 Task: In the  document scenario.epub Download file as 'Microsoft Word' Share this file with 'softage.9@softage.net' Insert the command  Suggesting 
Action: Mouse moved to (218, 455)
Screenshot: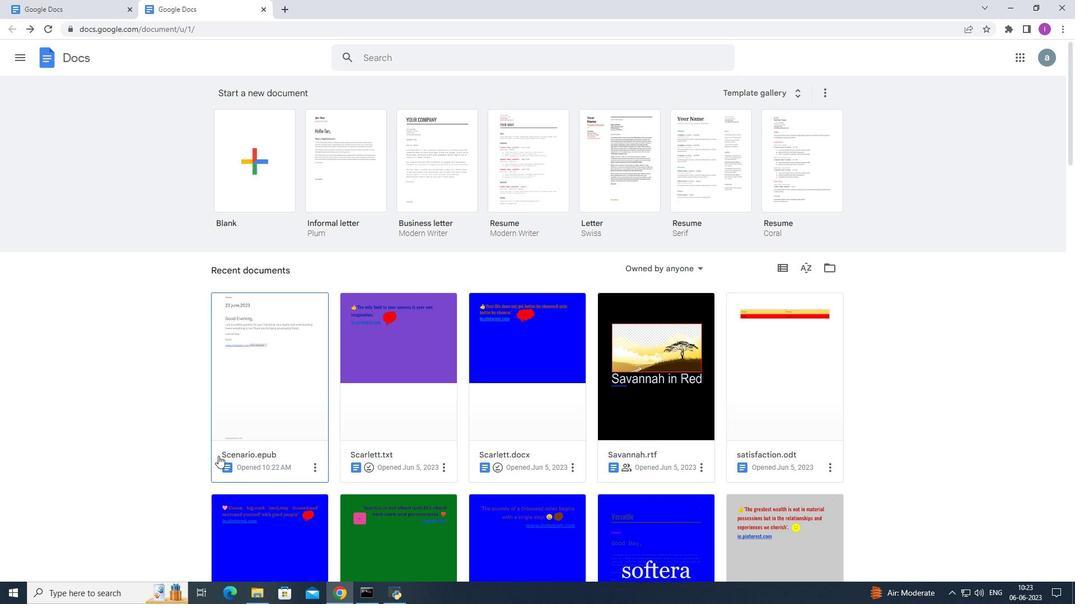 
Action: Mouse pressed left at (218, 455)
Screenshot: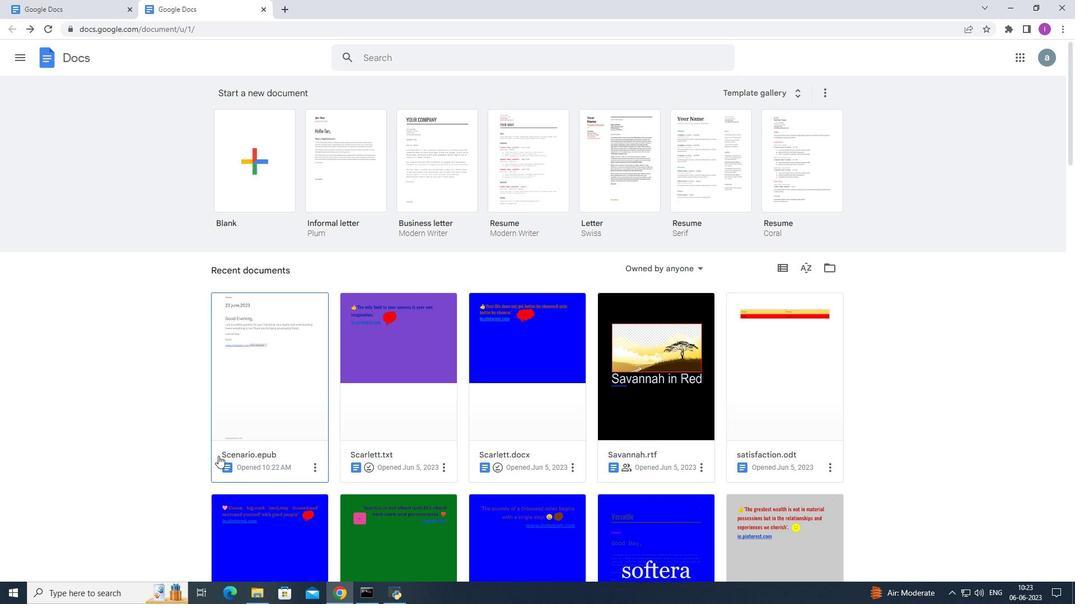 
Action: Mouse moved to (45, 59)
Screenshot: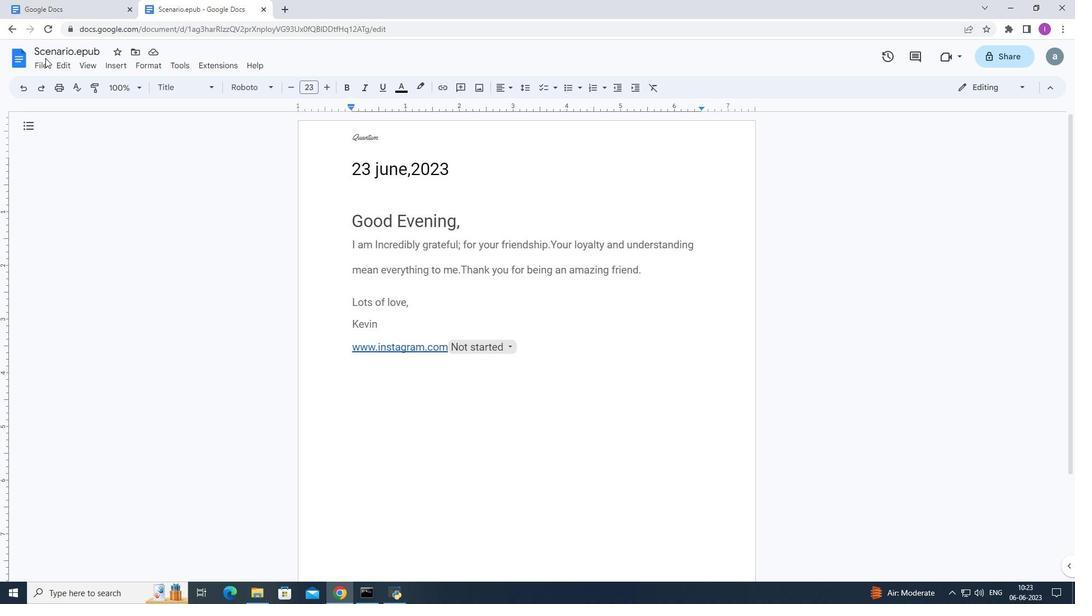 
Action: Mouse pressed left at (45, 59)
Screenshot: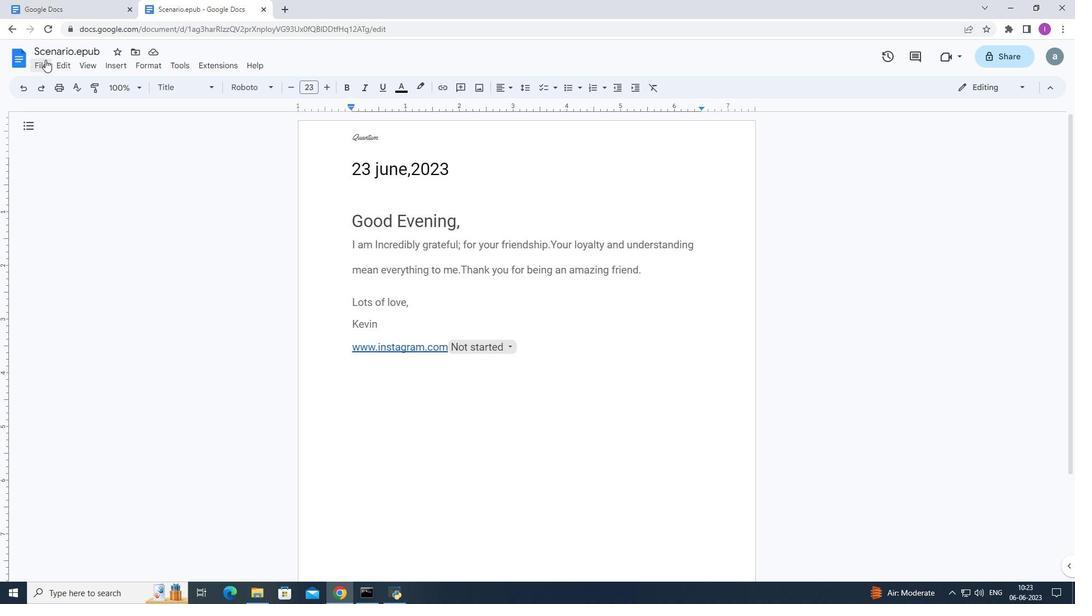 
Action: Mouse moved to (243, 185)
Screenshot: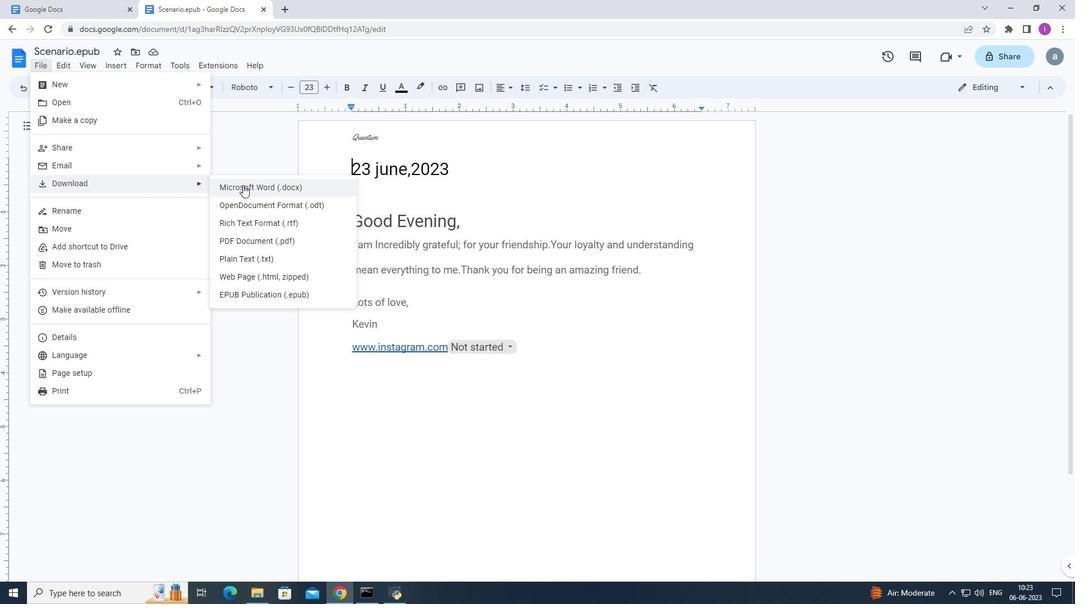 
Action: Mouse pressed left at (243, 185)
Screenshot: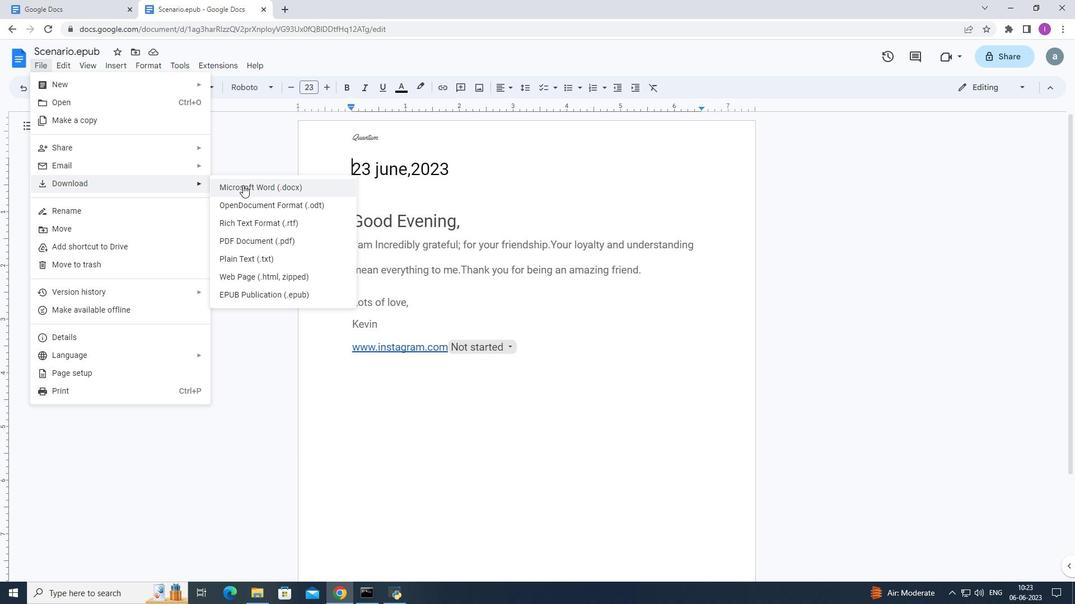 
Action: Mouse moved to (45, 70)
Screenshot: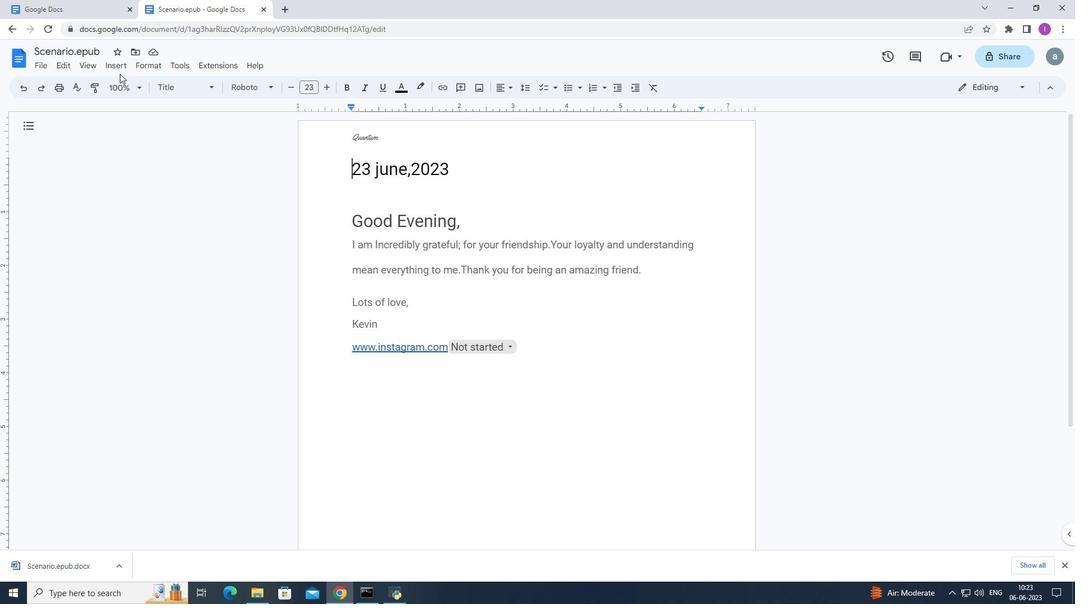
Action: Mouse pressed left at (45, 70)
Screenshot: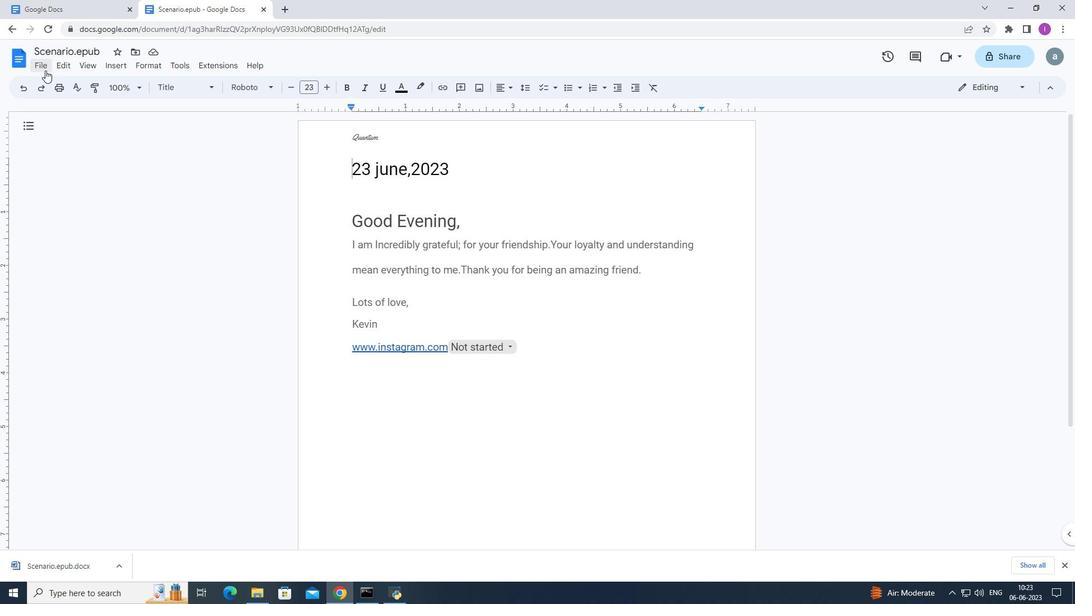 
Action: Mouse moved to (248, 147)
Screenshot: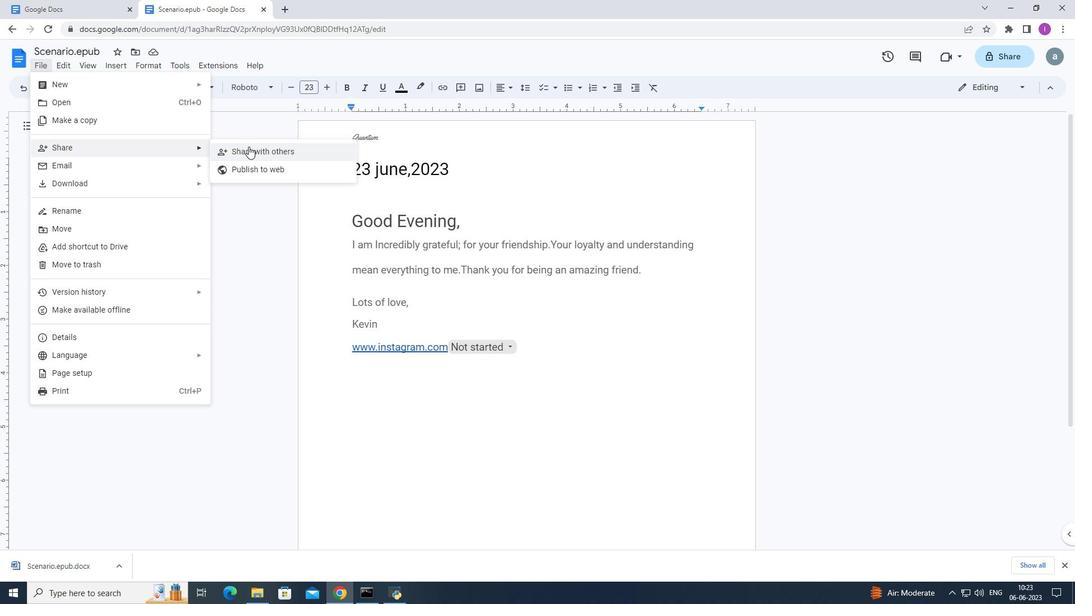 
Action: Mouse pressed left at (248, 147)
Screenshot: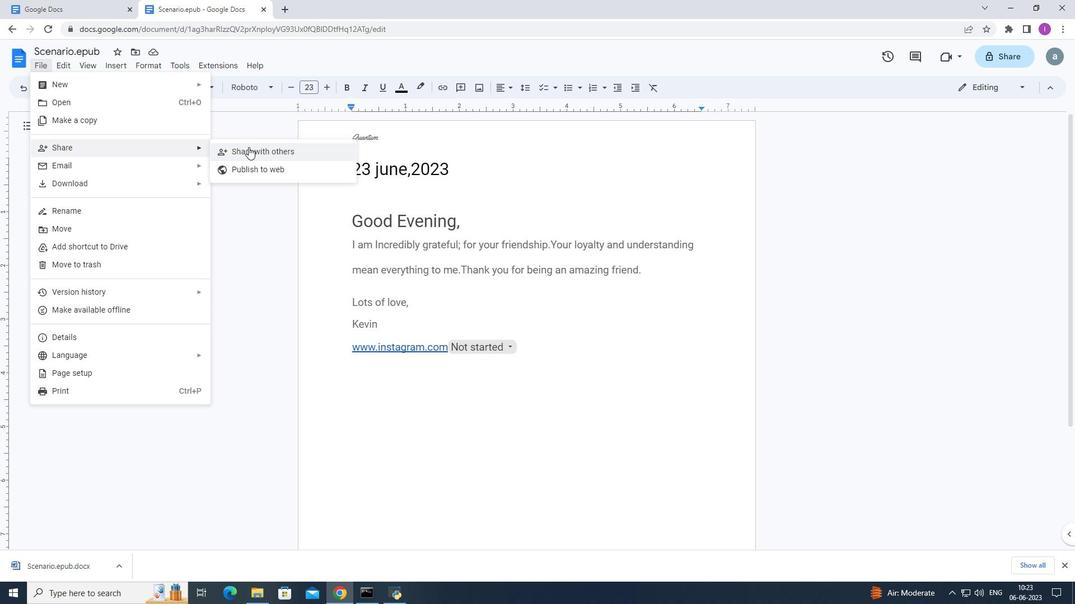
Action: Mouse moved to (449, 322)
Screenshot: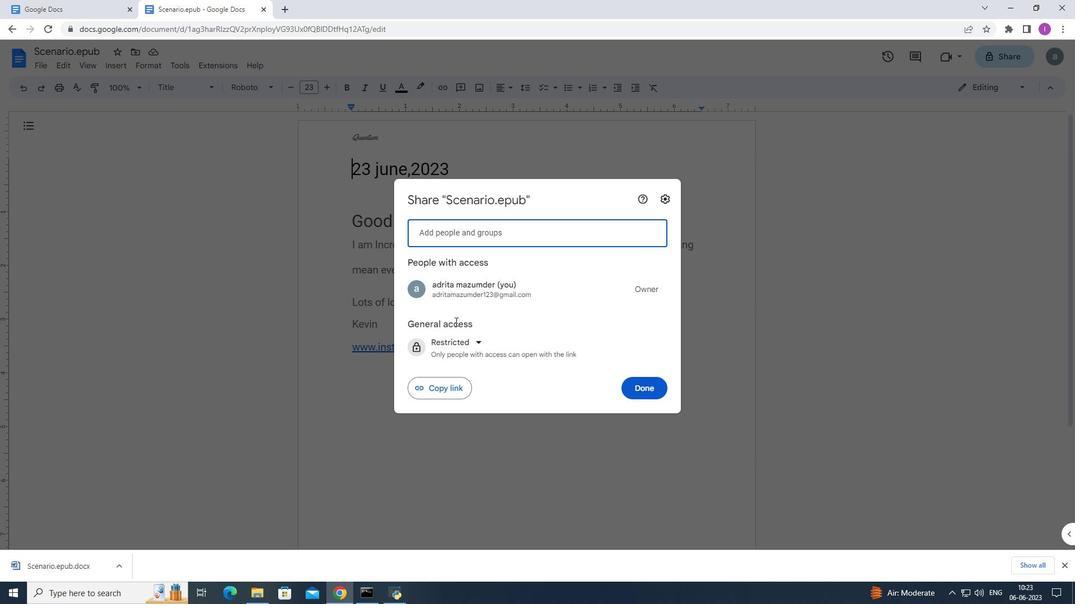 
Action: Key pressed softage.9
Screenshot: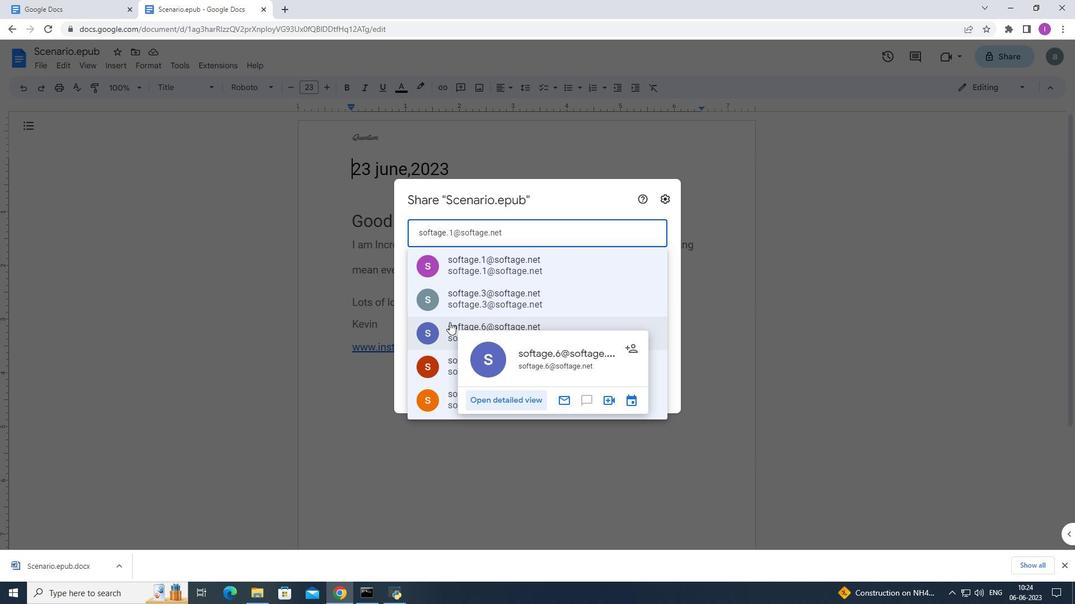 
Action: Mouse moved to (515, 276)
Screenshot: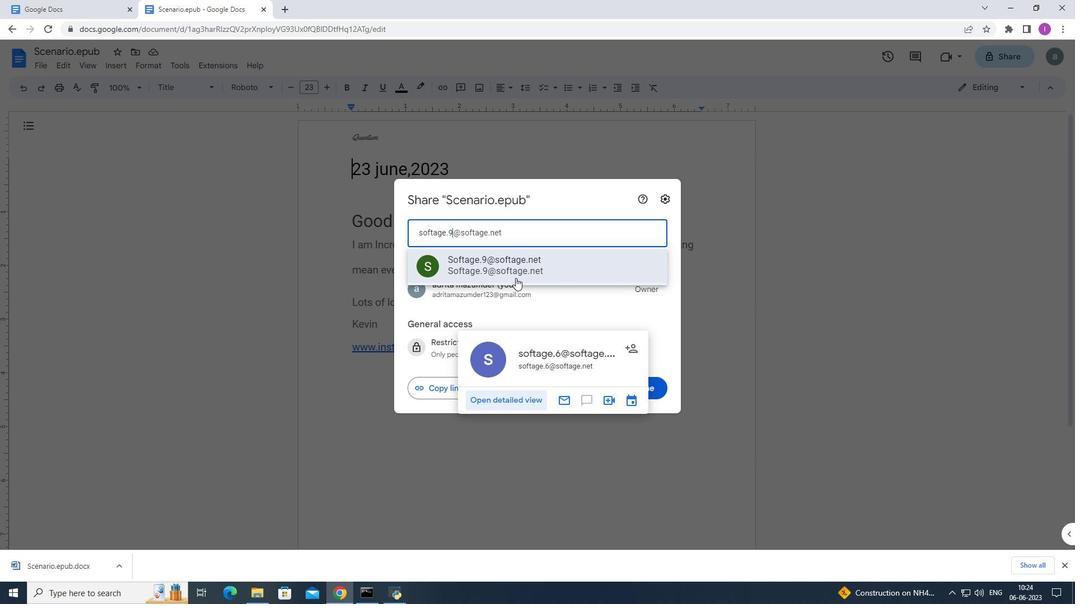 
Action: Mouse pressed left at (515, 276)
Screenshot: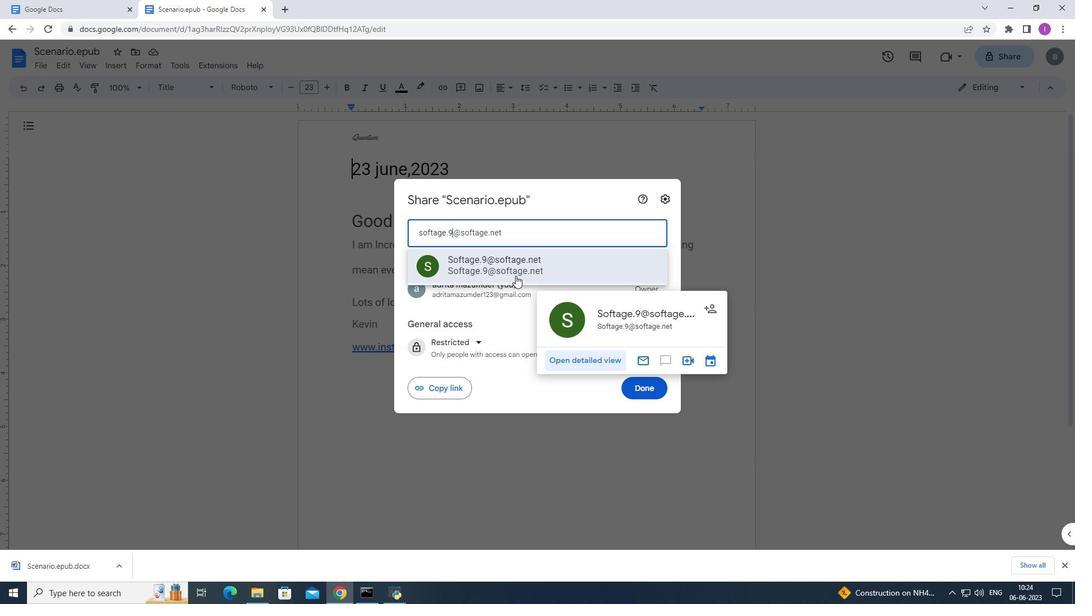 
Action: Mouse moved to (489, 316)
Screenshot: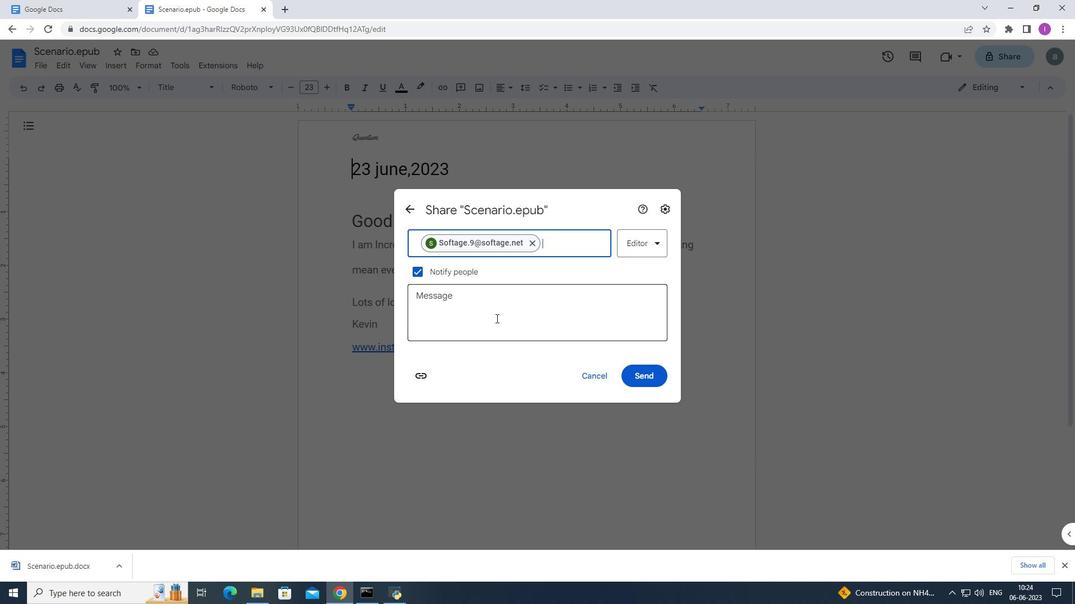 
Action: Mouse pressed left at (489, 316)
Screenshot: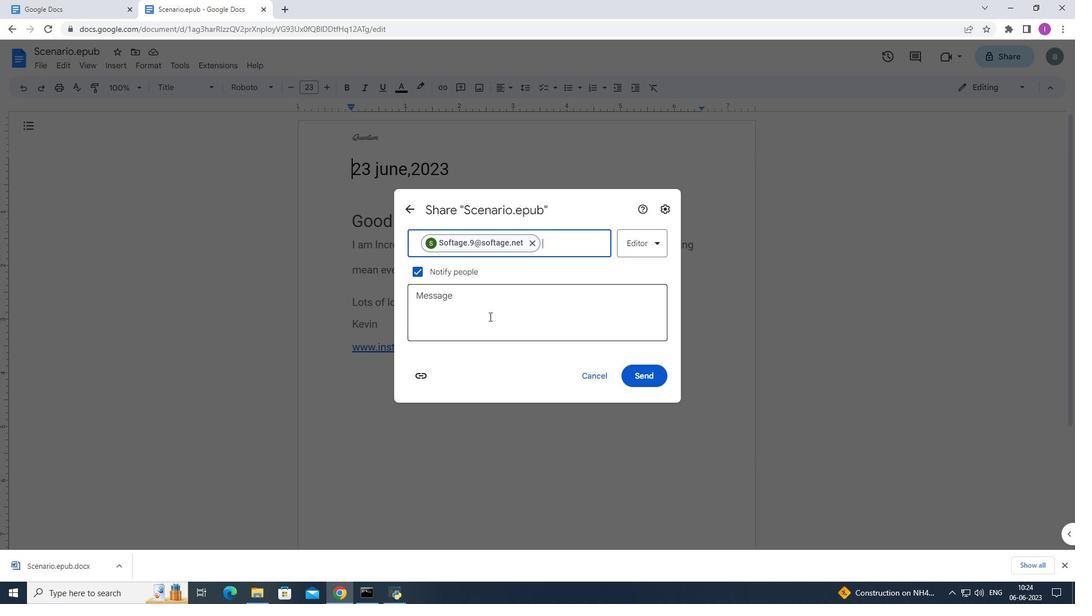 
Action: Mouse moved to (629, 380)
Screenshot: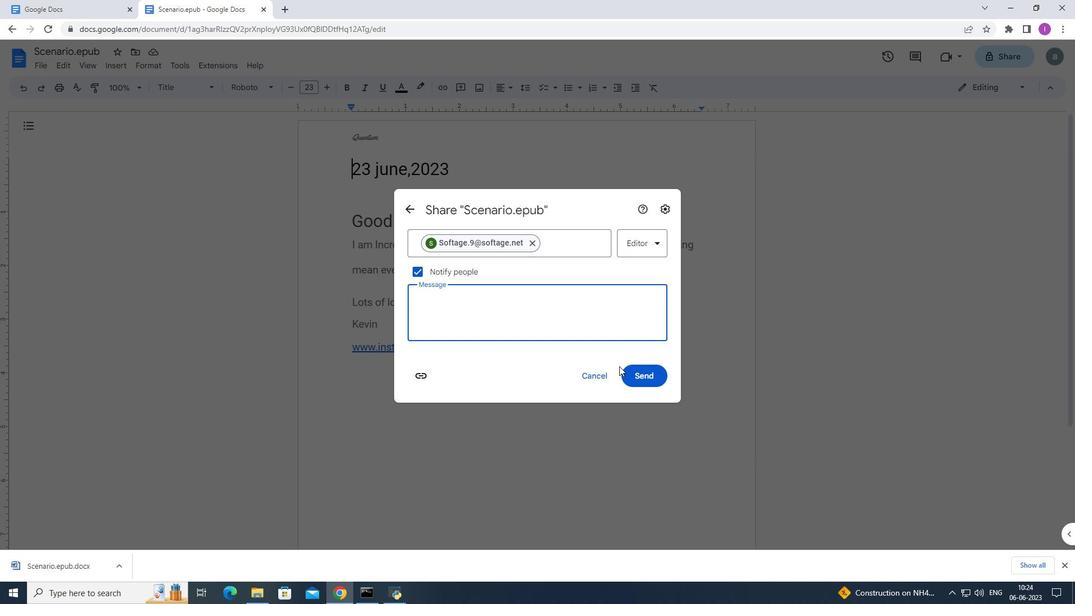 
Action: Mouse pressed left at (629, 380)
Screenshot: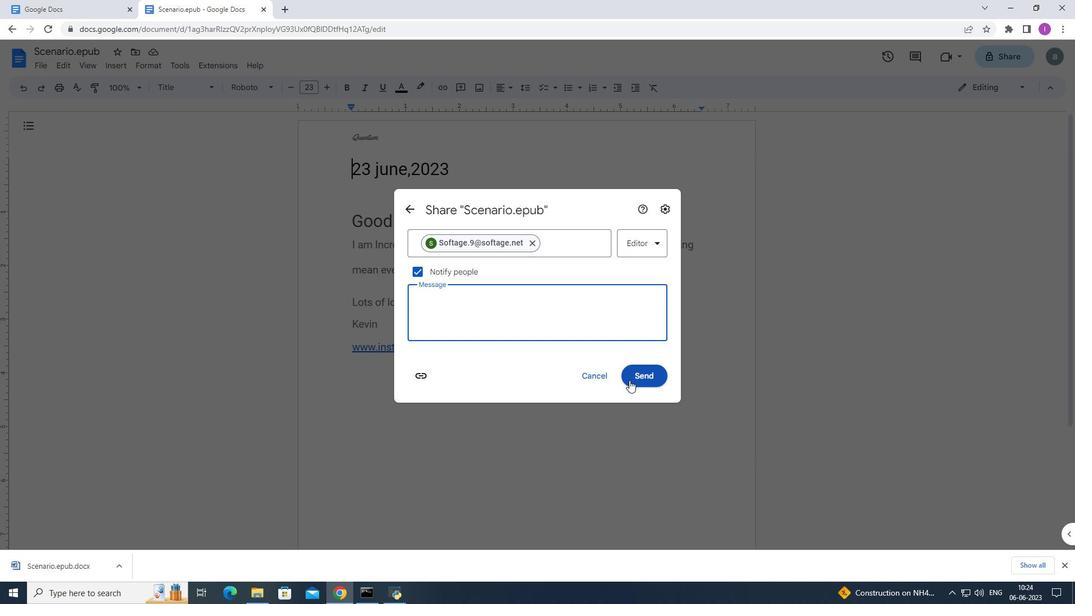 
Action: Mouse moved to (990, 90)
Screenshot: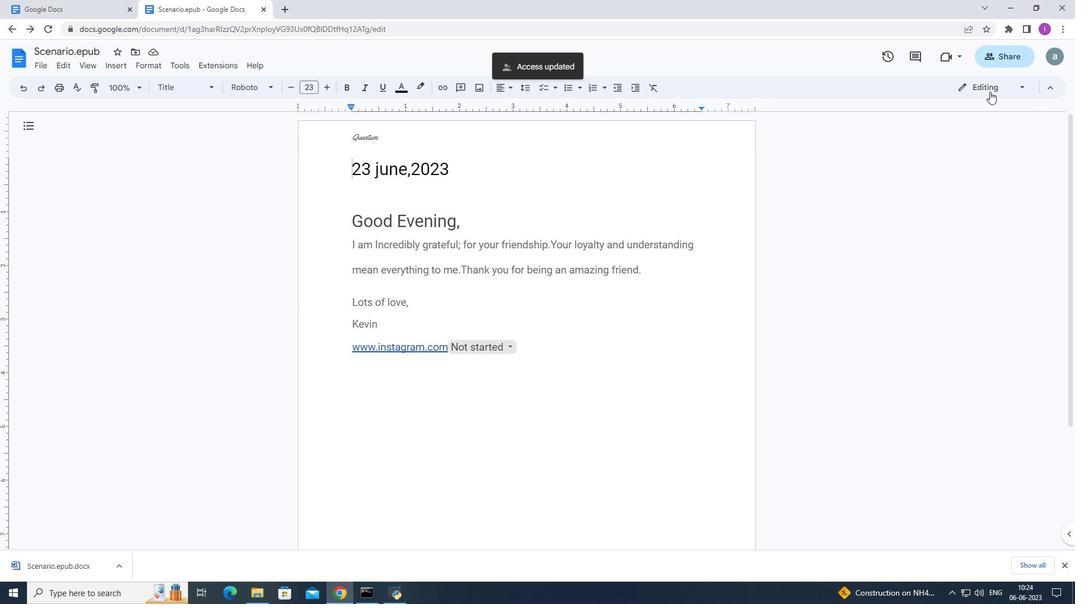 
Action: Mouse pressed left at (990, 90)
Screenshot: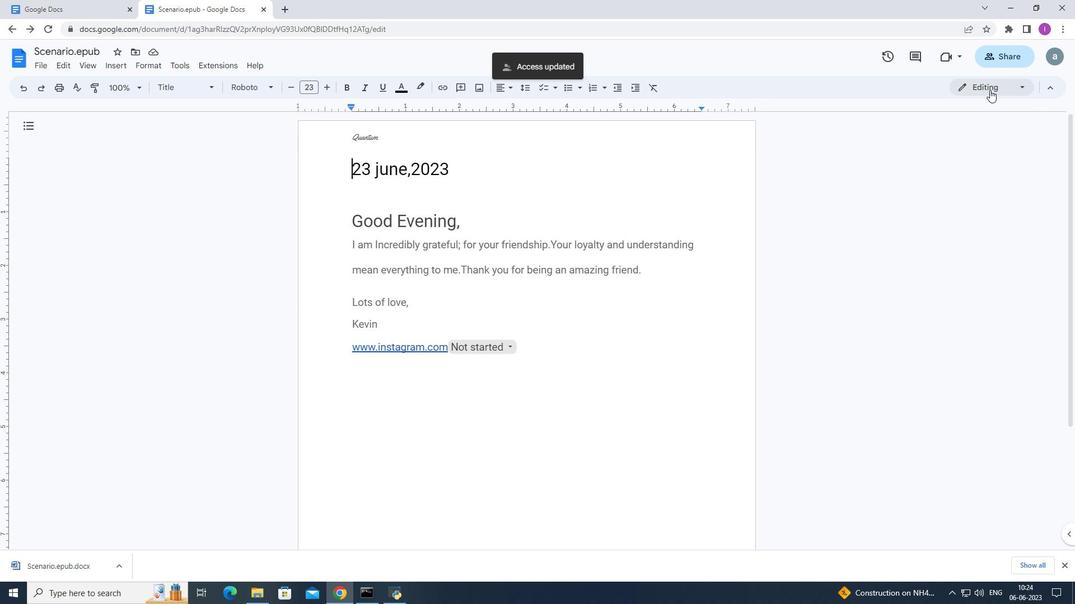 
Action: Mouse moved to (949, 139)
Screenshot: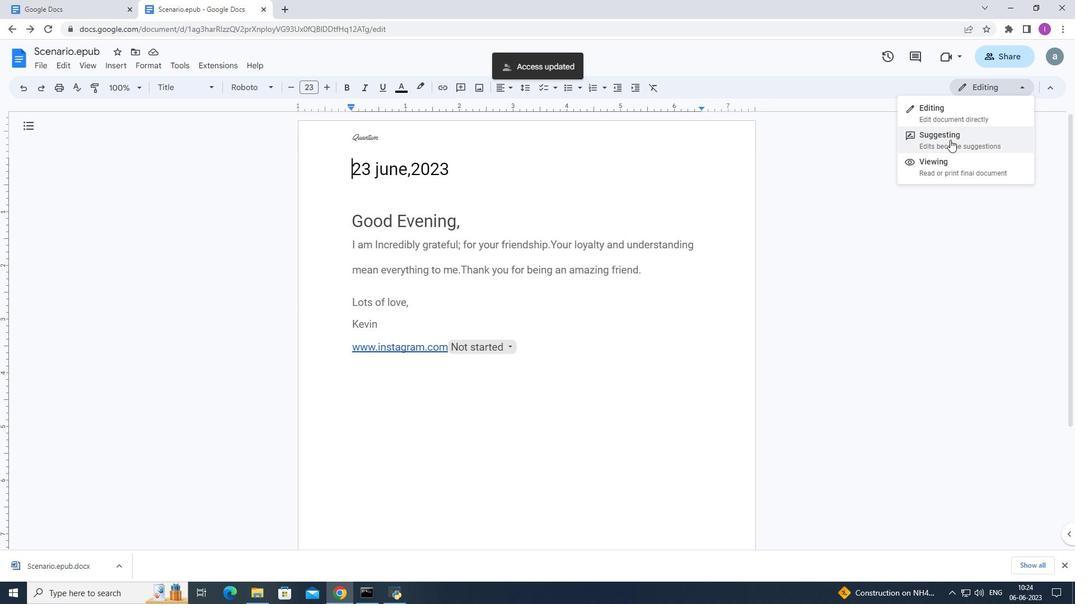 
Action: Mouse pressed left at (949, 139)
Screenshot: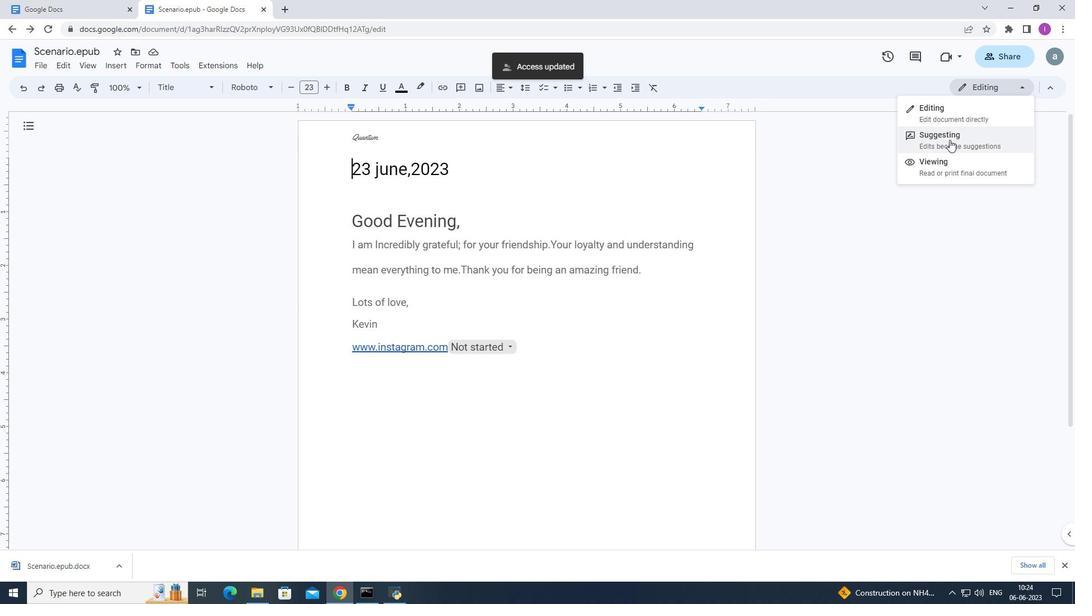 
Action: Mouse moved to (291, 87)
Screenshot: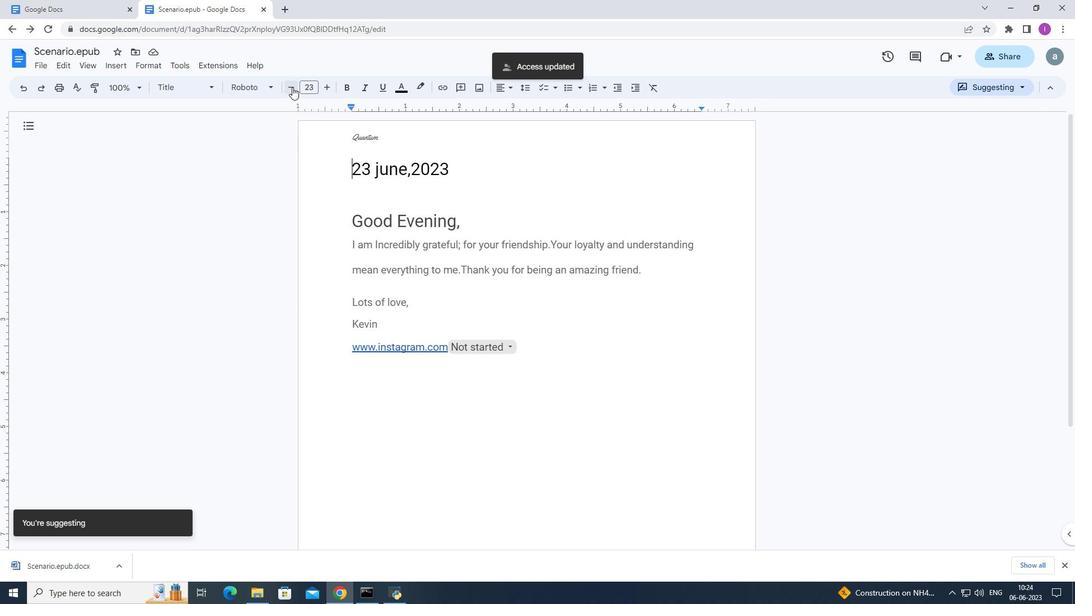 
